 Task: Set font size with 1 in the notebook.
Action: Mouse moved to (7, 566)
Screenshot: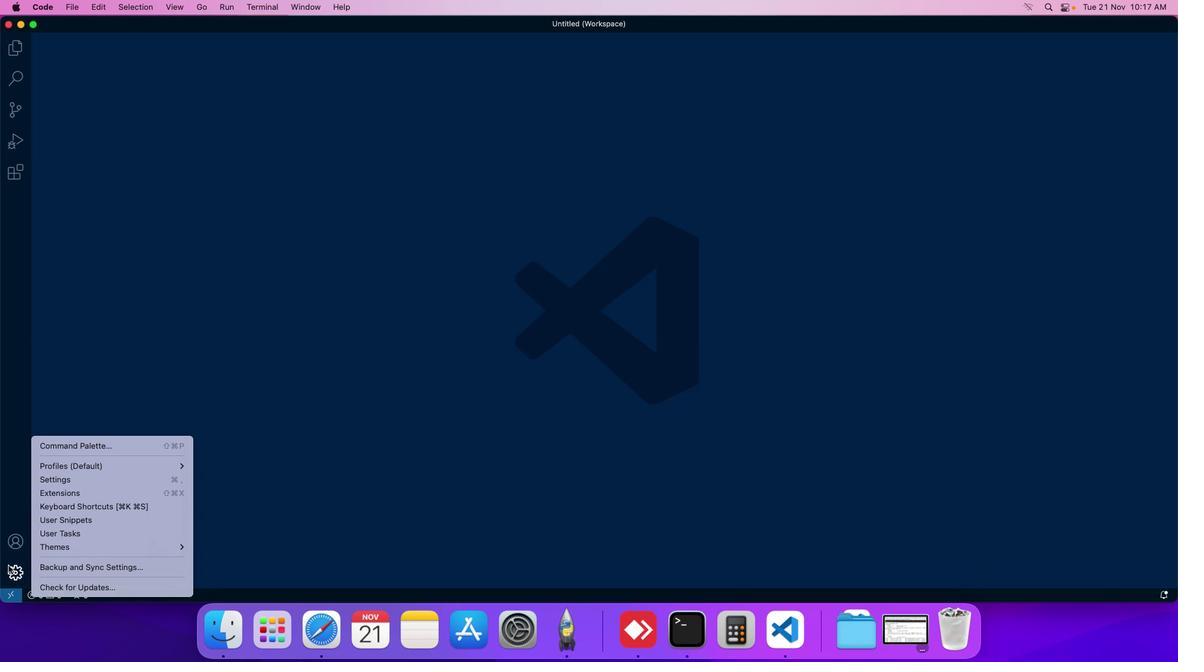 
Action: Mouse pressed left at (7, 566)
Screenshot: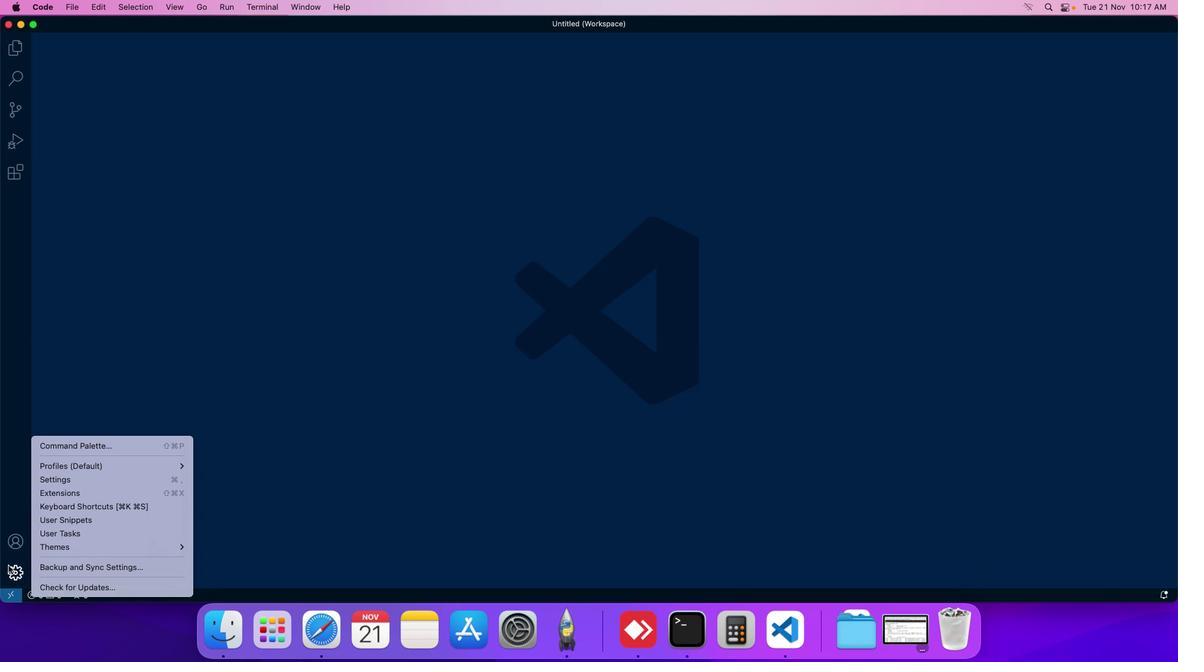 
Action: Mouse moved to (103, 479)
Screenshot: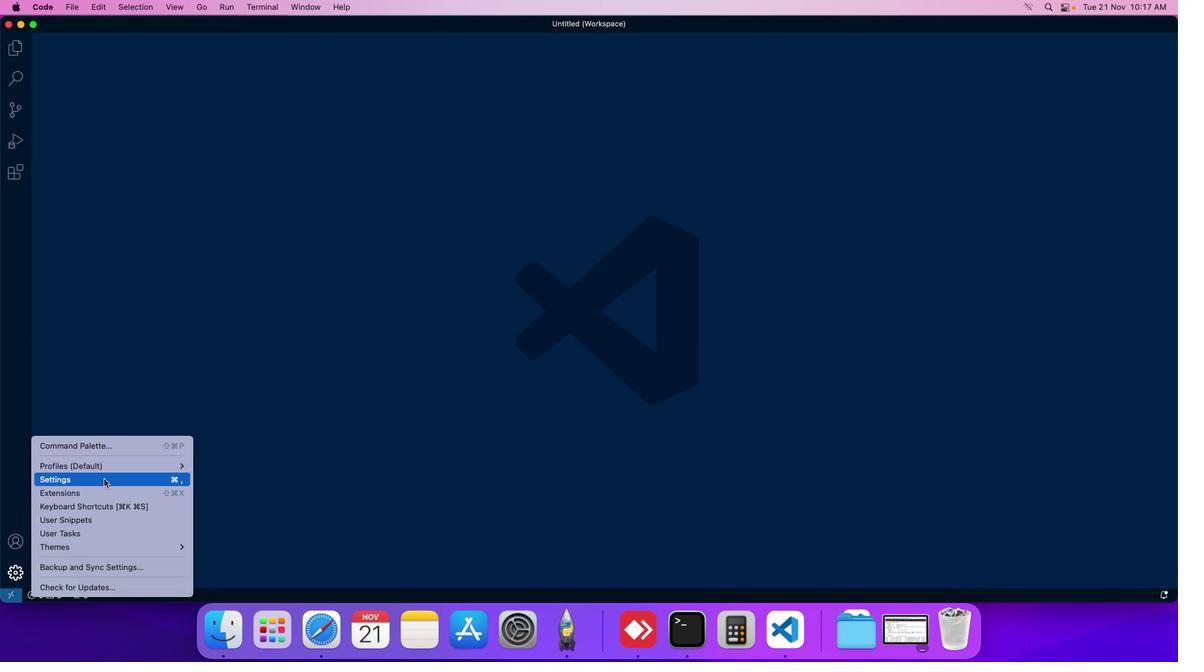 
Action: Mouse pressed left at (103, 479)
Screenshot: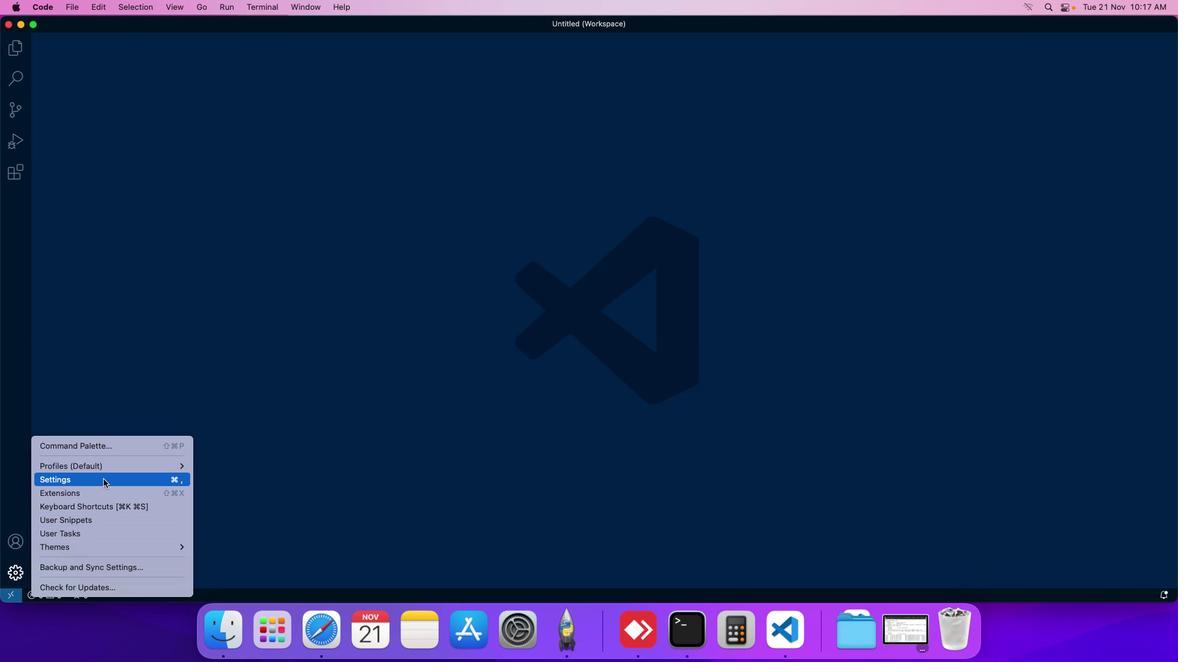 
Action: Mouse moved to (290, 103)
Screenshot: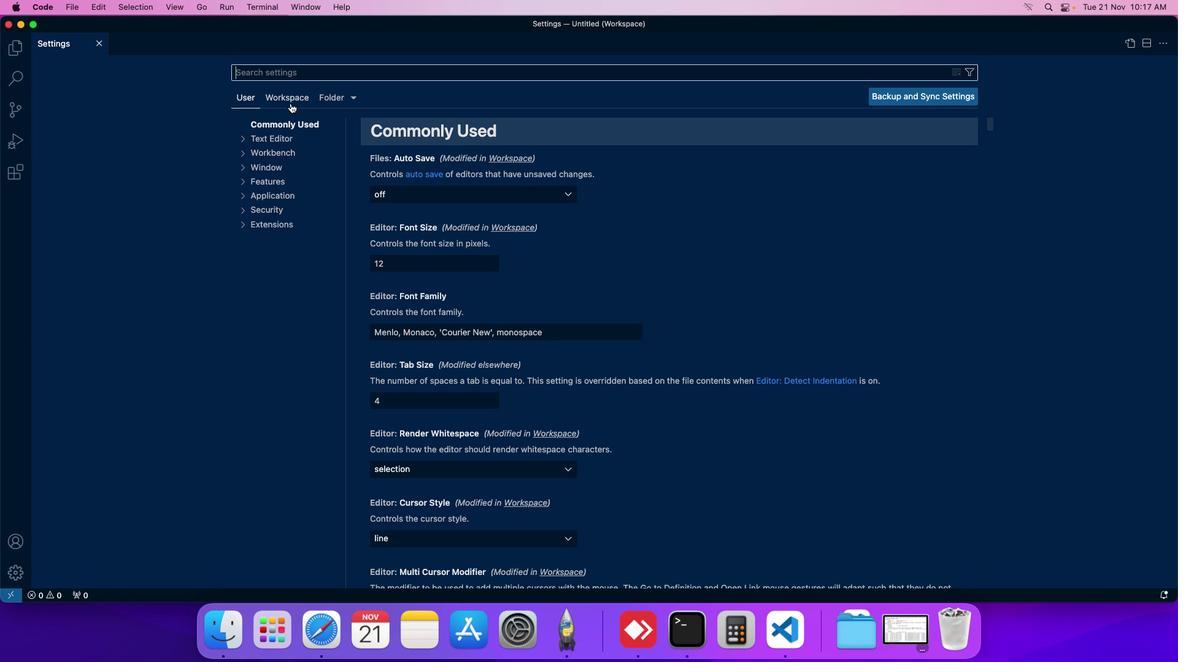 
Action: Mouse pressed left at (290, 103)
Screenshot: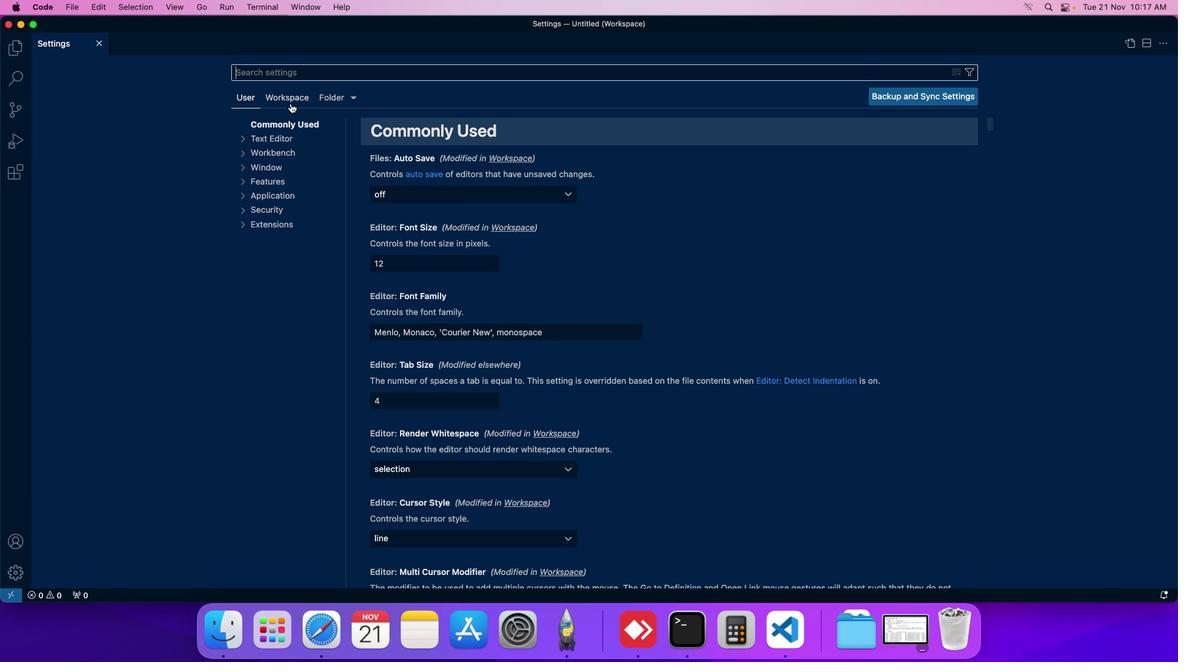 
Action: Mouse moved to (272, 179)
Screenshot: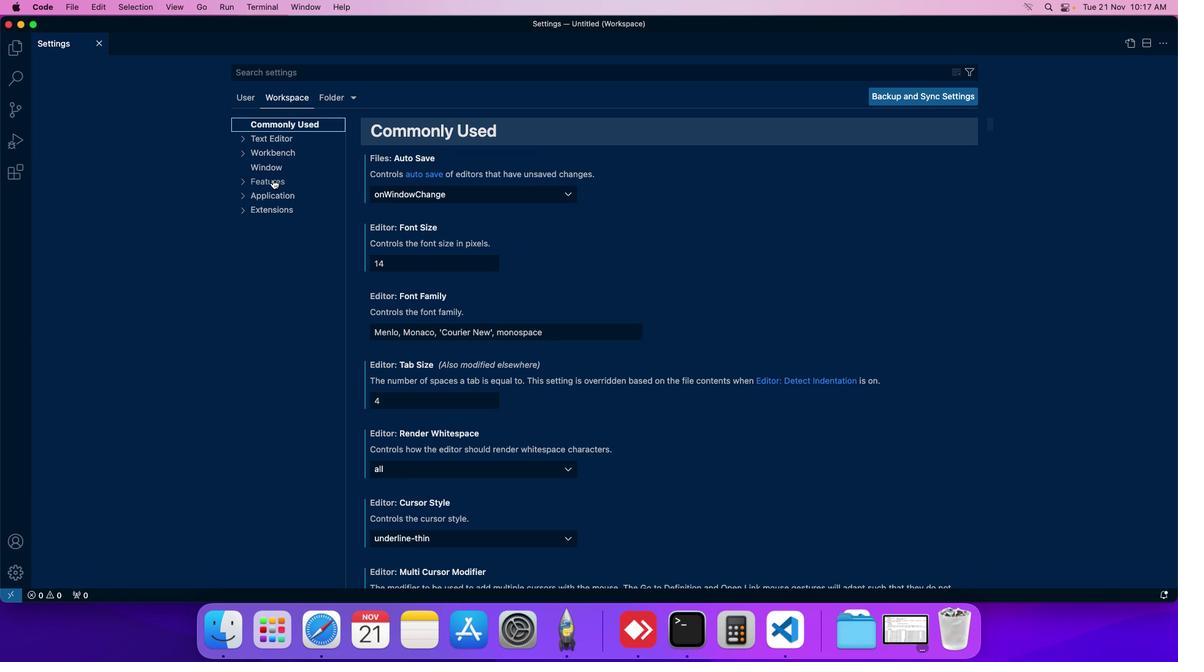
Action: Mouse pressed left at (272, 179)
Screenshot: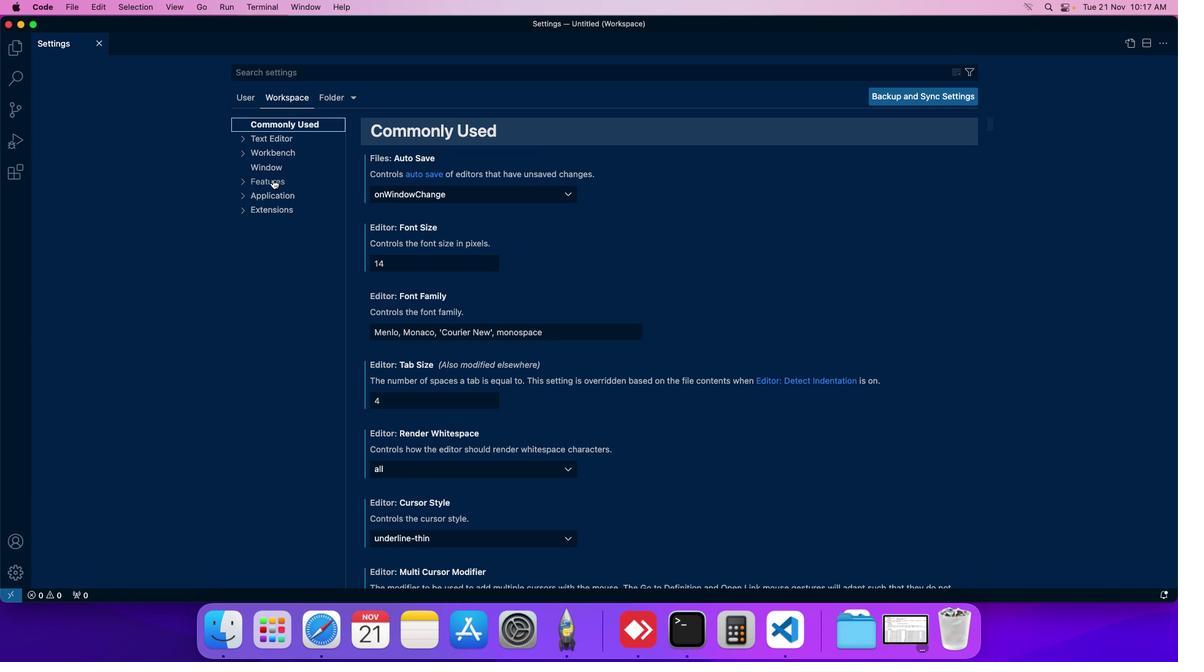 
Action: Mouse moved to (288, 392)
Screenshot: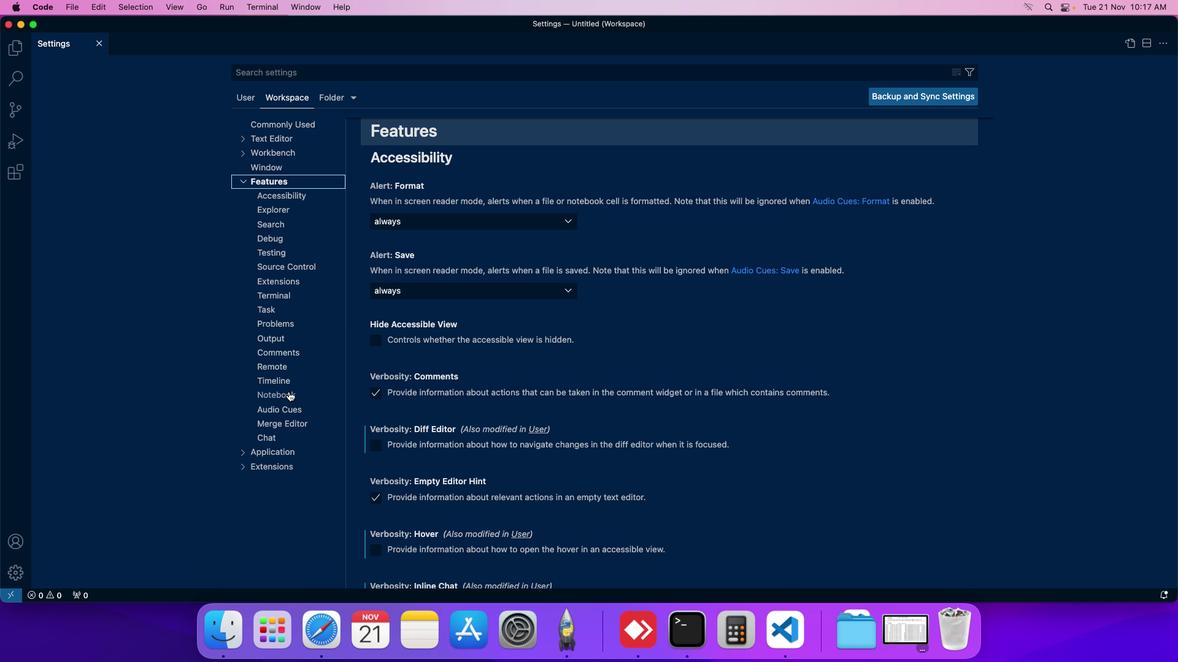 
Action: Mouse pressed left at (288, 392)
Screenshot: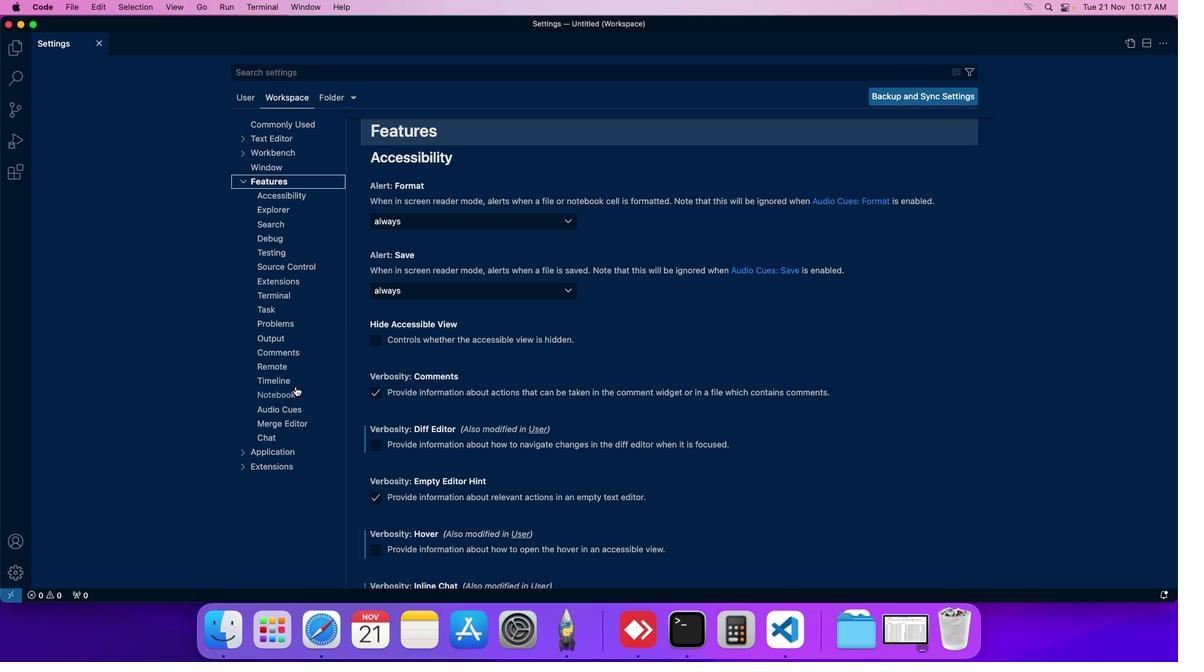 
Action: Mouse moved to (382, 396)
Screenshot: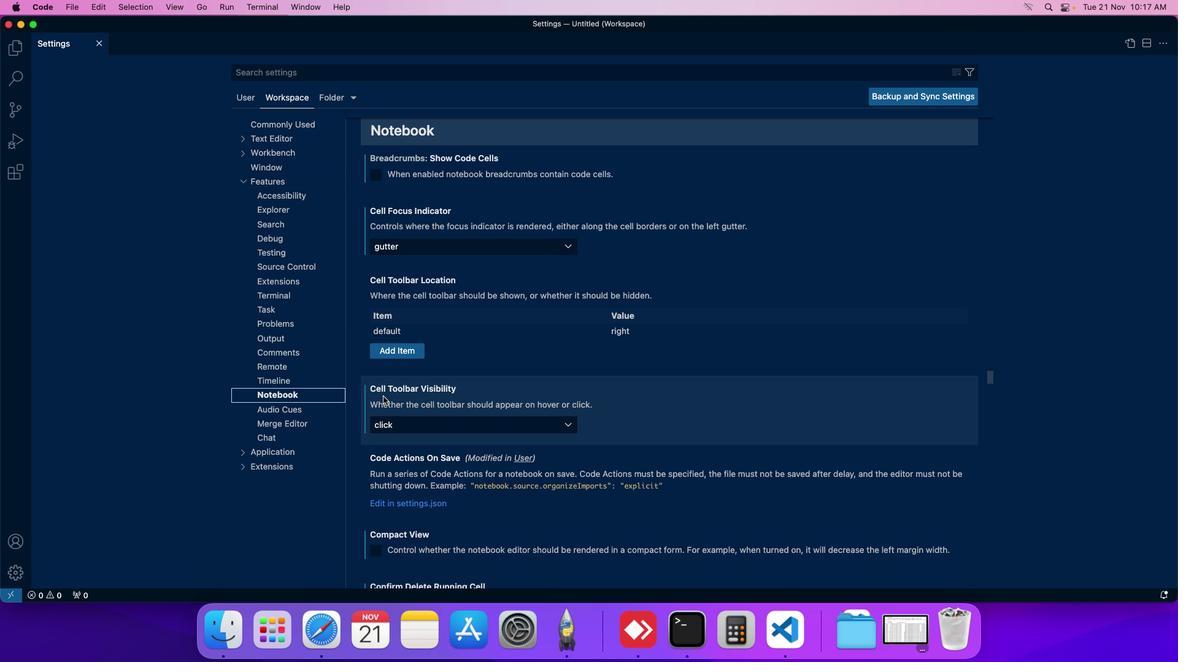 
Action: Mouse scrolled (382, 396) with delta (0, 0)
Screenshot: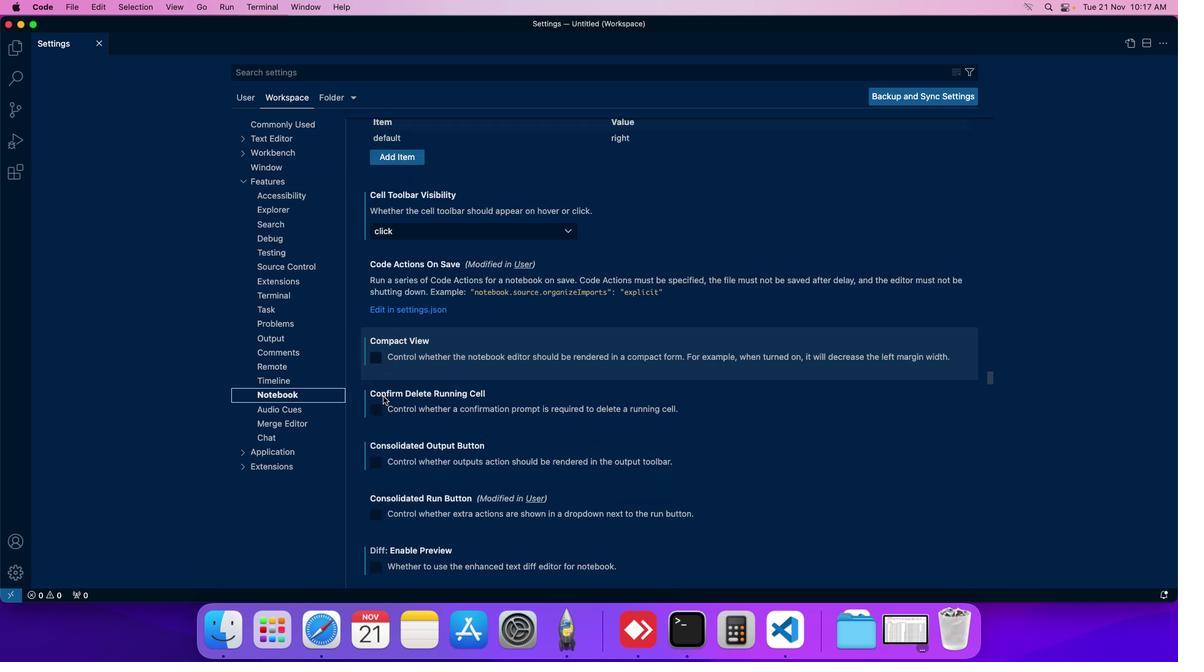 
Action: Mouse scrolled (382, 396) with delta (0, 0)
Screenshot: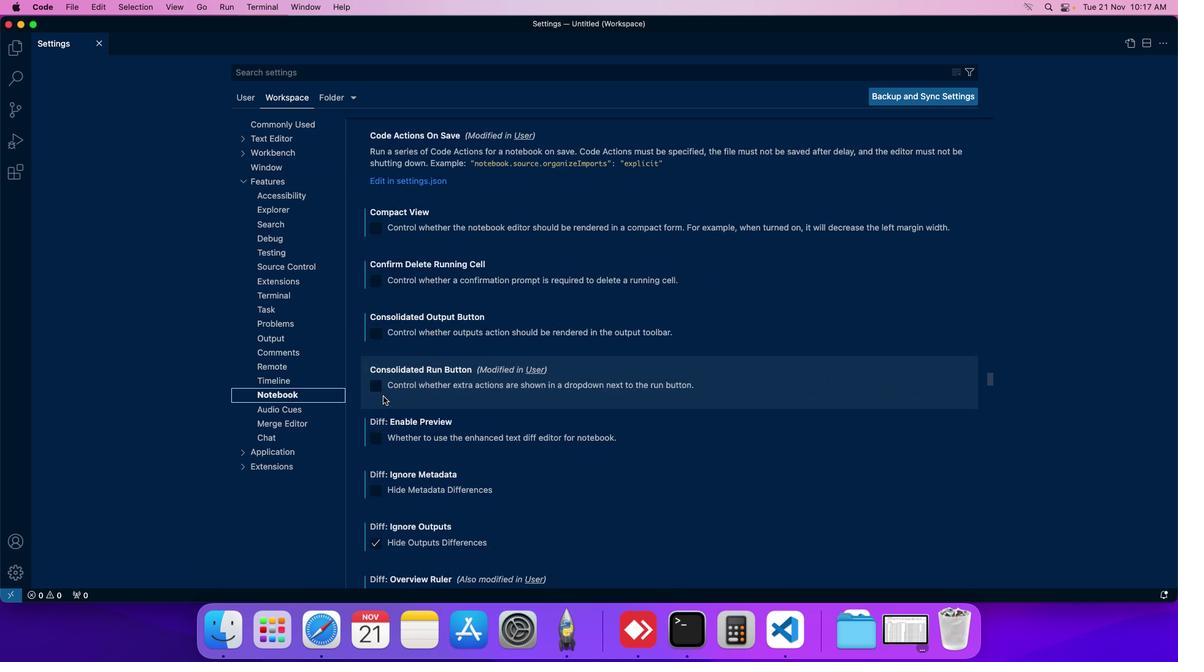 
Action: Mouse scrolled (382, 396) with delta (0, 0)
Screenshot: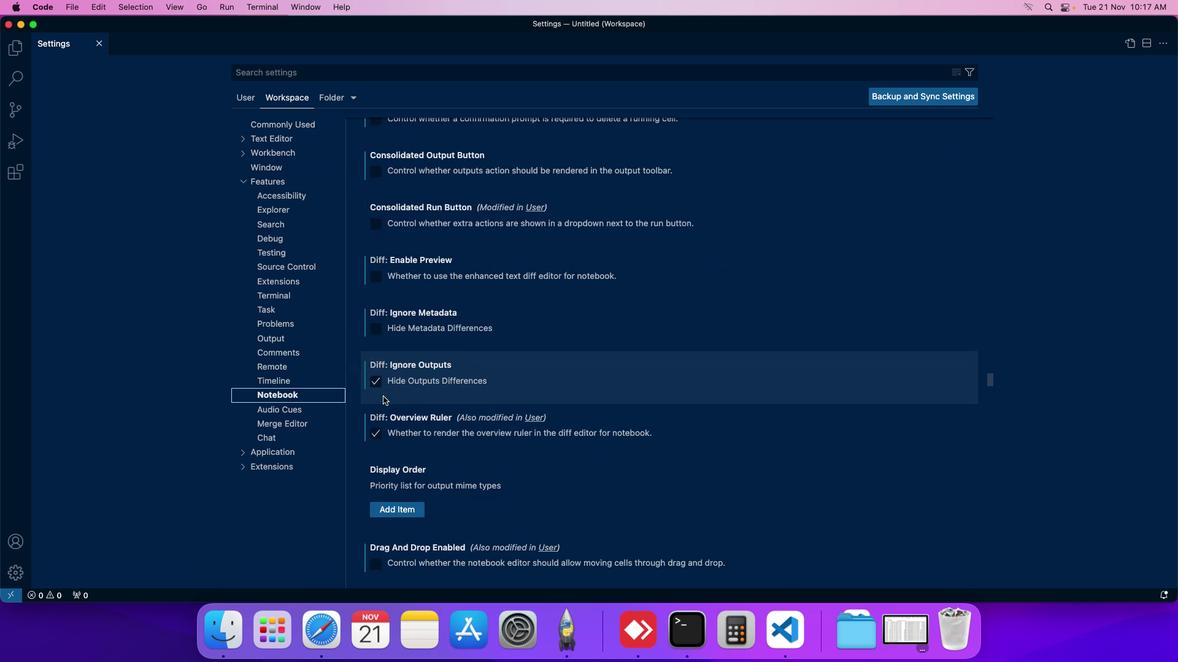 
Action: Mouse moved to (383, 396)
Screenshot: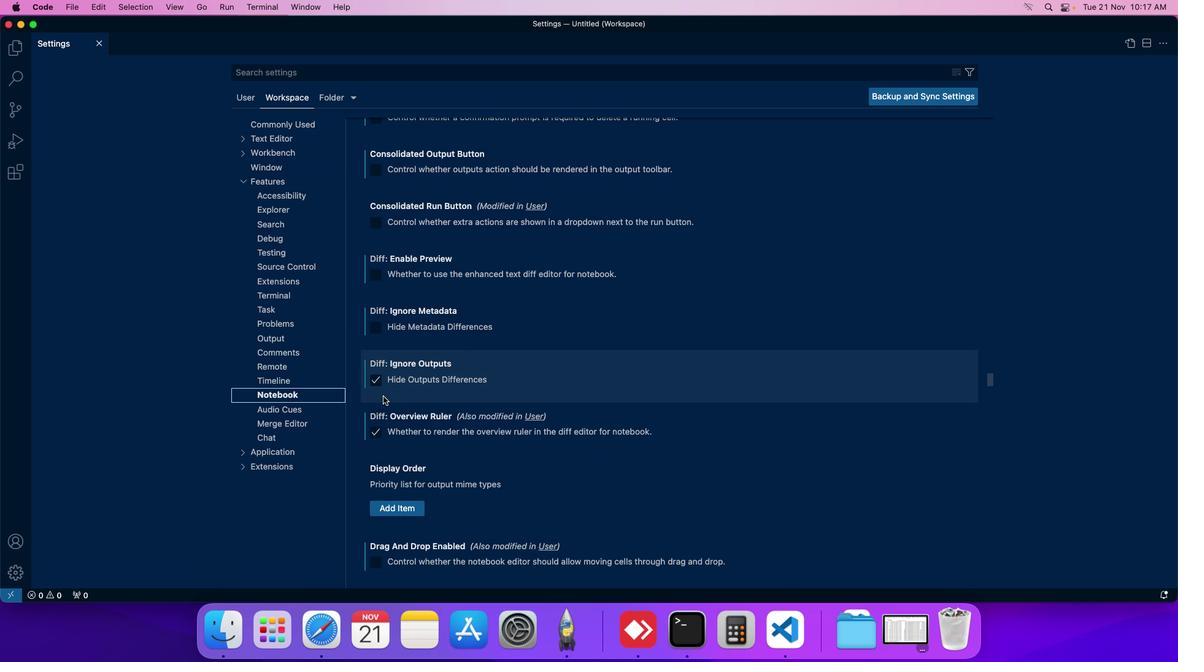 
Action: Mouse scrolled (383, 396) with delta (0, 0)
Screenshot: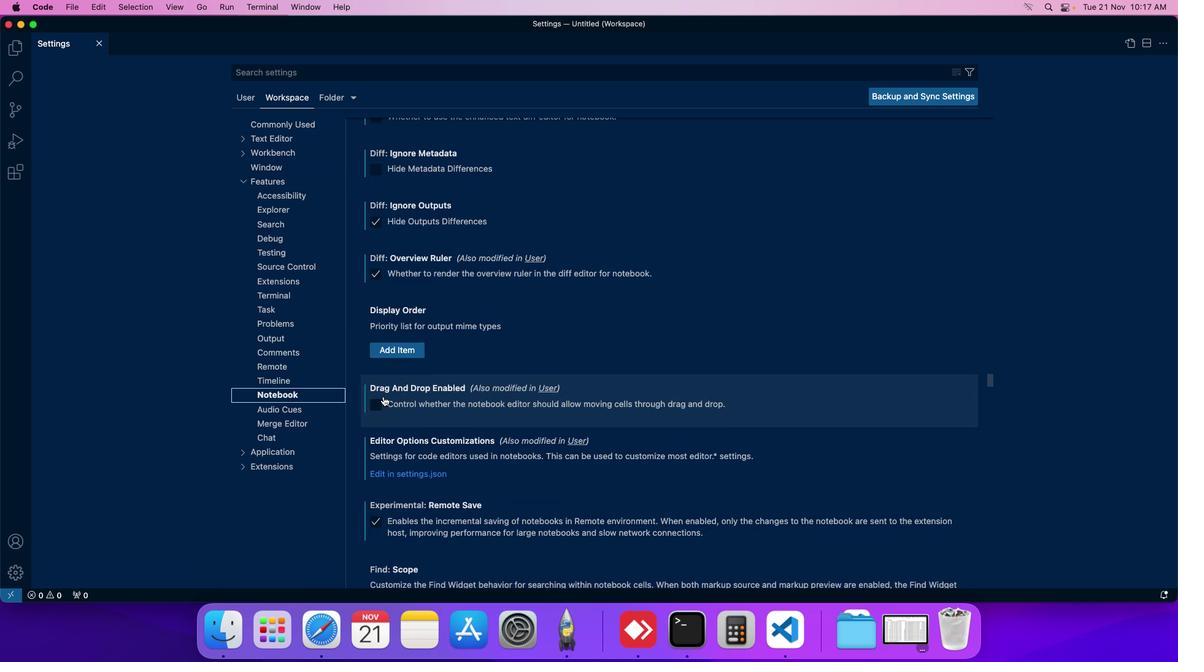 
Action: Mouse scrolled (383, 396) with delta (0, 0)
Screenshot: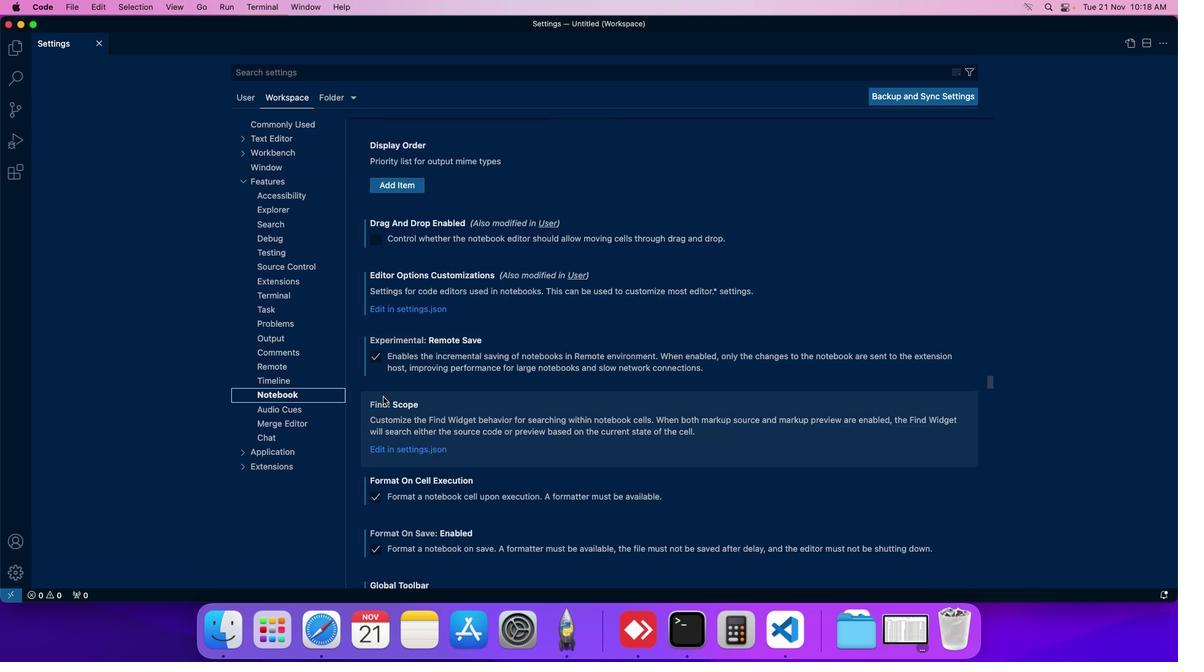 
Action: Mouse moved to (383, 396)
Screenshot: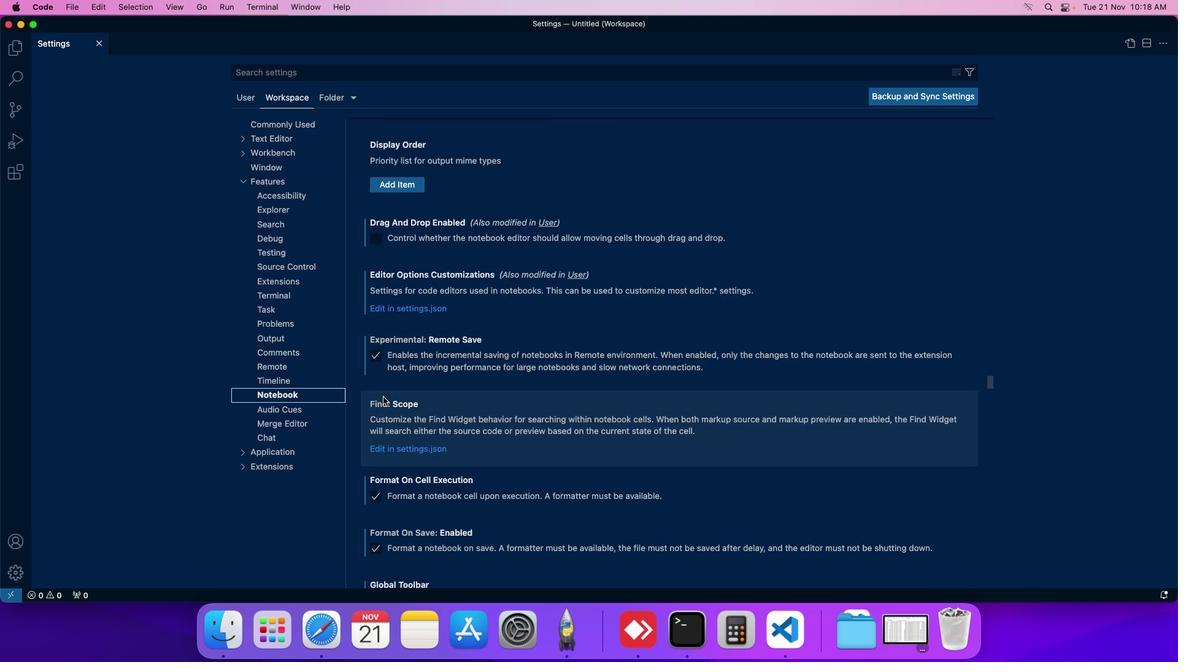 
Action: Mouse scrolled (383, 396) with delta (0, 0)
Screenshot: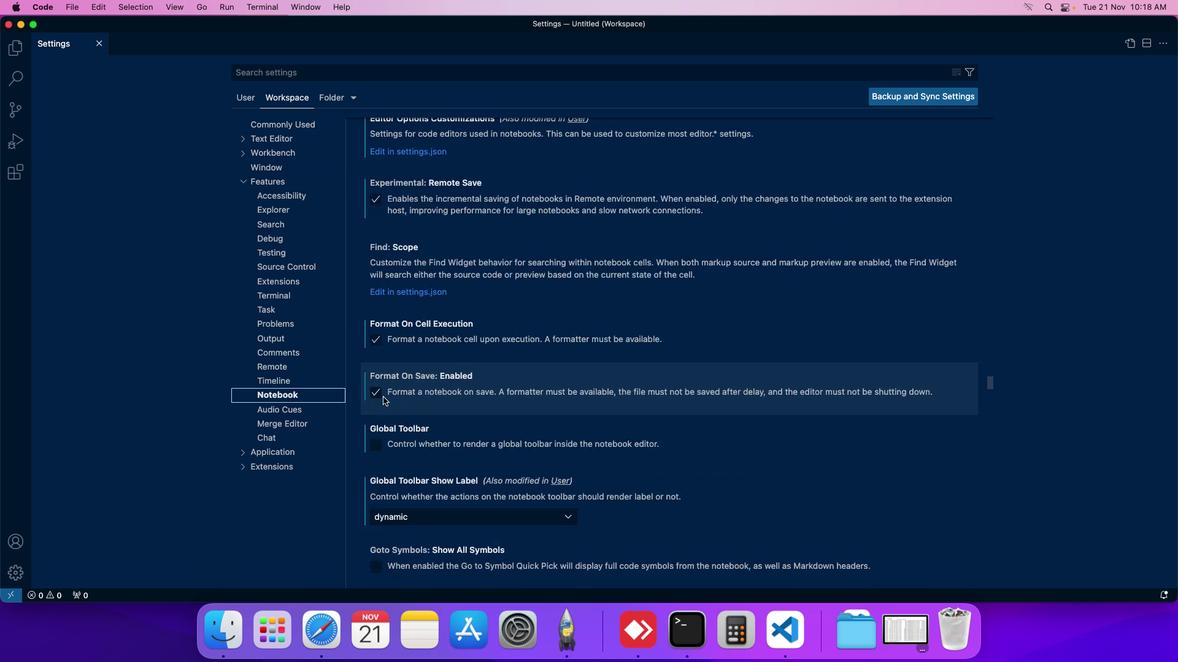 
Action: Mouse moved to (384, 395)
Screenshot: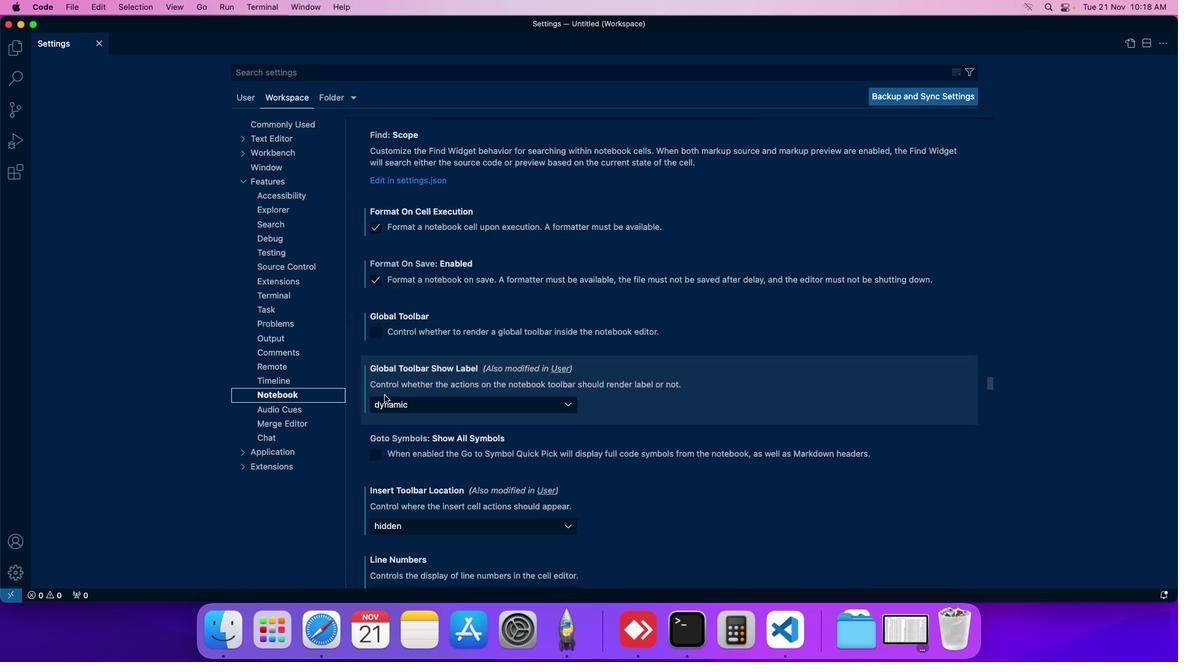 
Action: Mouse scrolled (384, 395) with delta (0, 0)
Screenshot: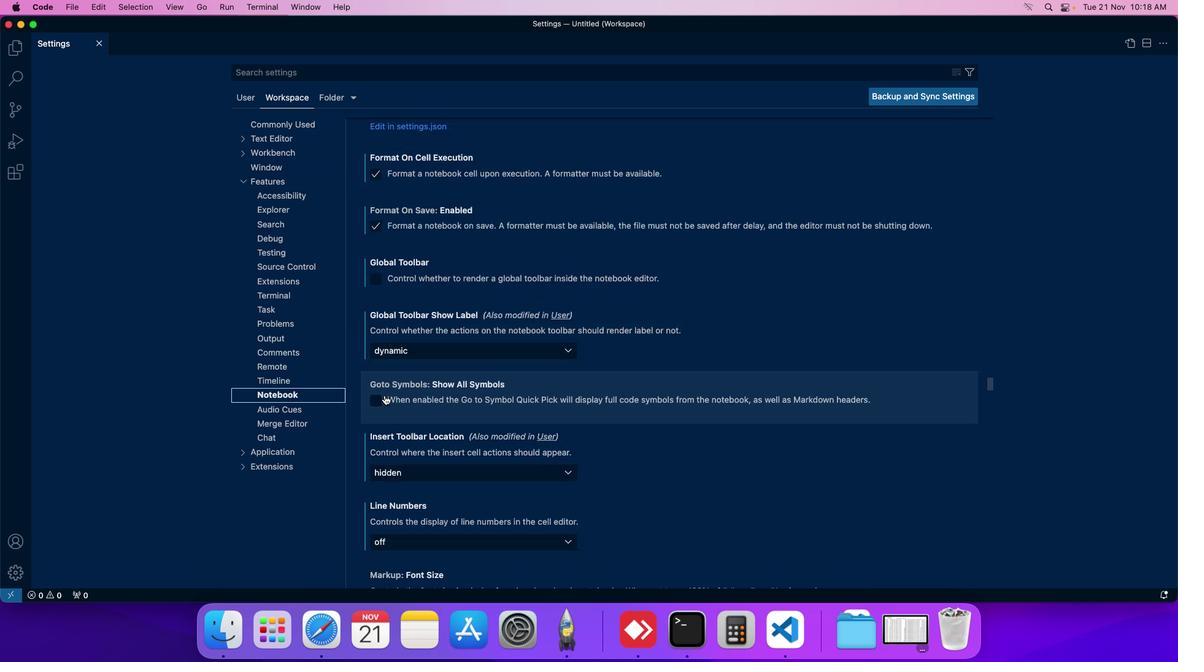 
Action: Mouse scrolled (384, 395) with delta (0, 0)
Screenshot: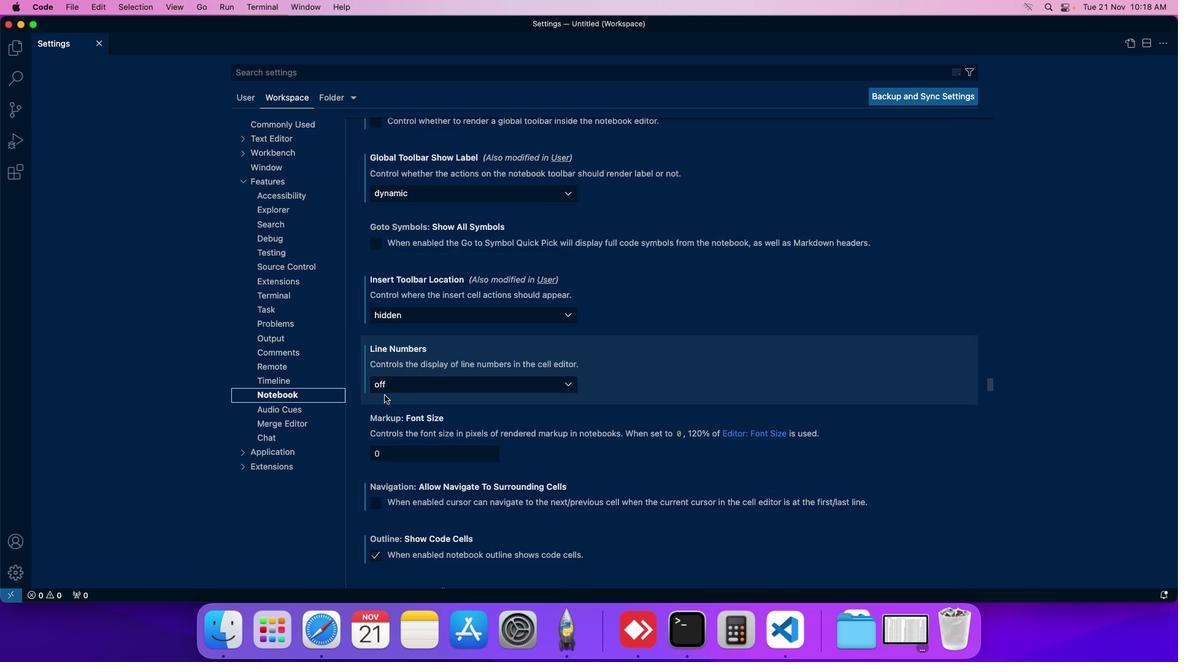 
Action: Mouse scrolled (384, 395) with delta (0, 0)
Screenshot: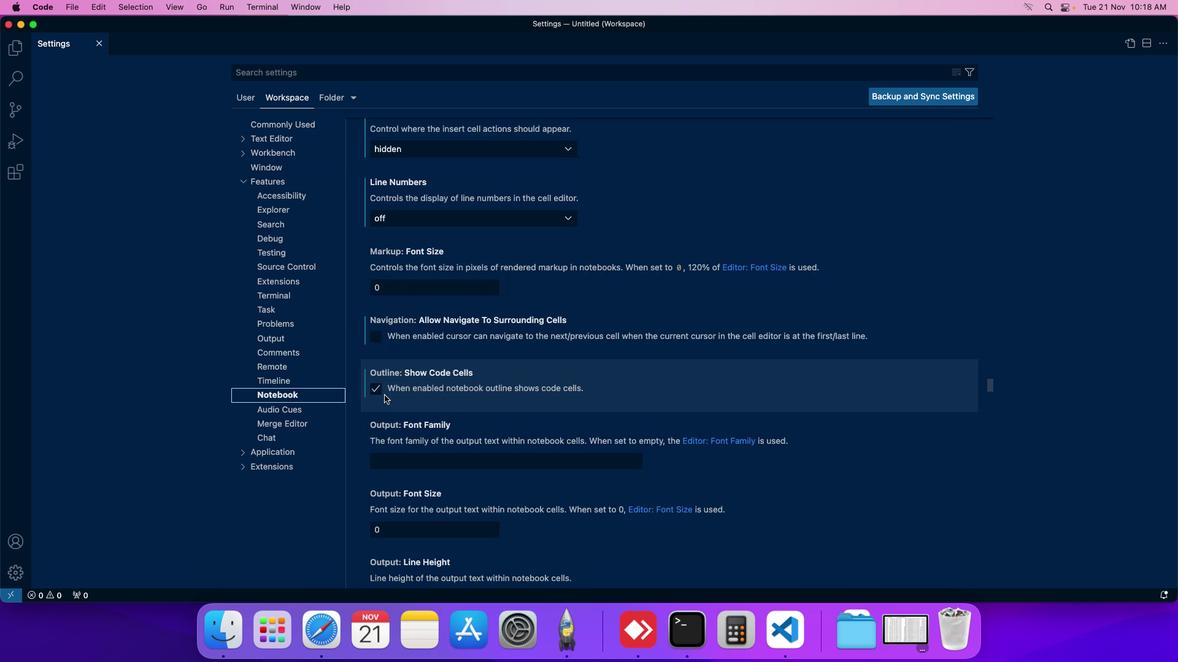 
Action: Mouse scrolled (384, 395) with delta (0, 0)
Screenshot: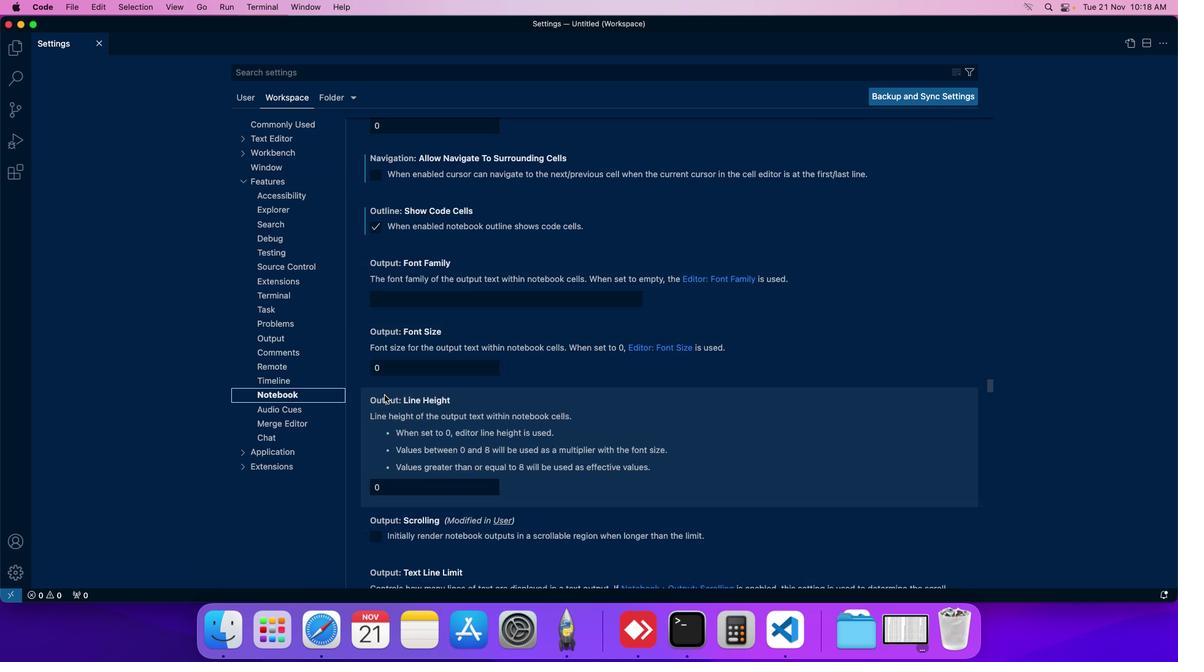 
Action: Mouse moved to (429, 366)
Screenshot: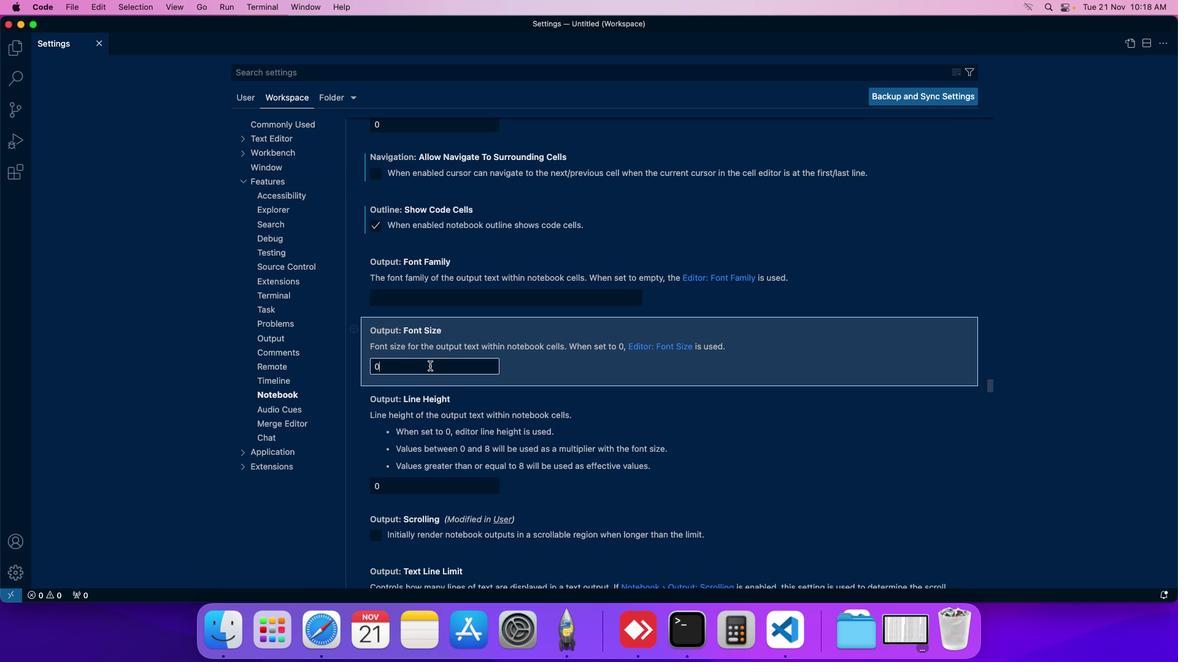 
Action: Mouse pressed left at (429, 366)
Screenshot: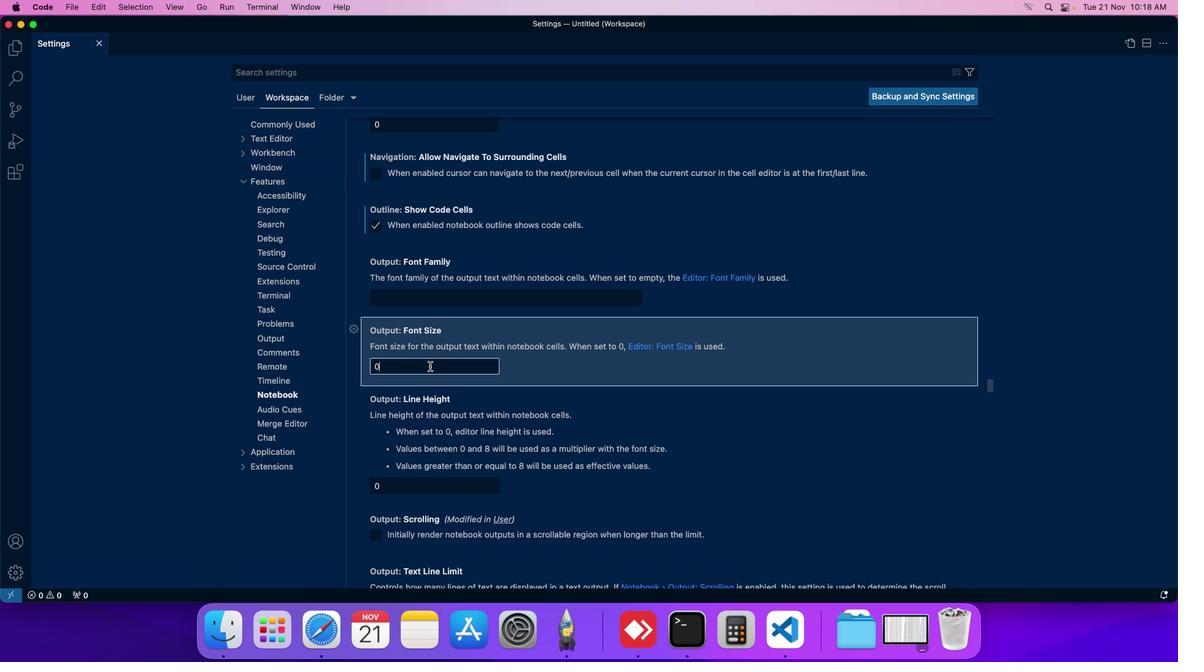 
Action: Mouse moved to (429, 366)
Screenshot: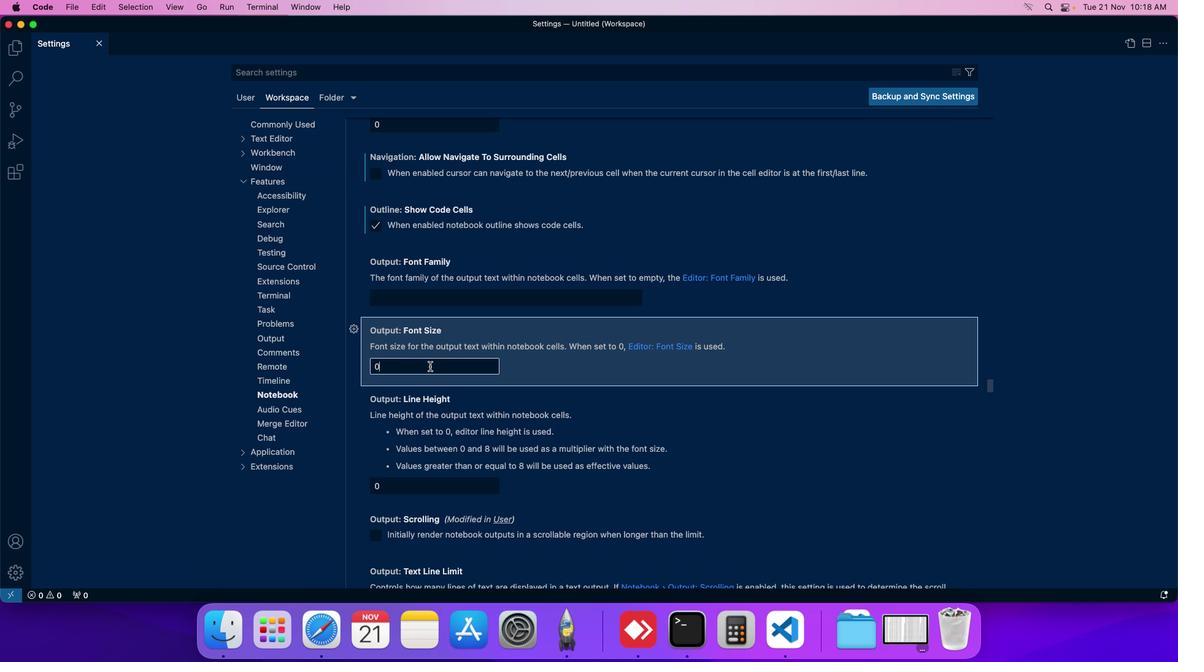 
Action: Key pressed Key.backspace'1'
Screenshot: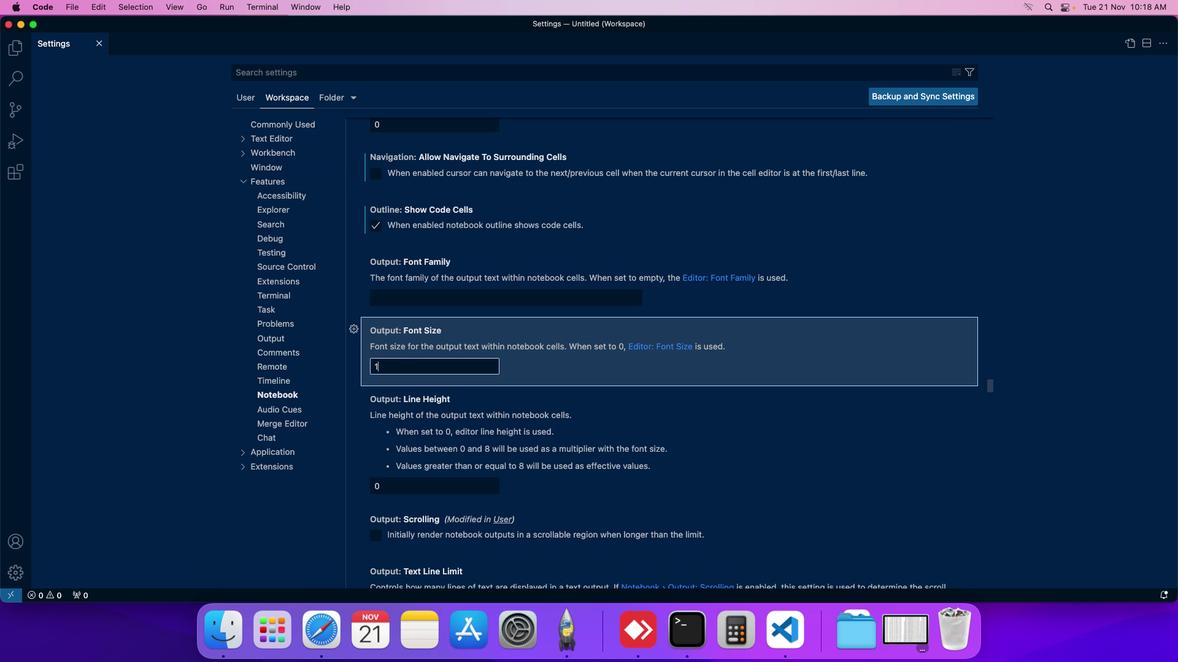 
